 Task: Add an event with the title Team Building Event: Beach Olympics and Team Challenges, date ''2023/11/06'', time 7:50 AM to 9:50 AMand add a description: The Strategy Planning Session sets the foundation for informed decision-making, goal alignment, and coordinated efforts. It enables participants to collectively shape the organization''s or project''s direction, anticipate challenges, and create a roadmap for success._x000D_
_x000D_
_x000D_
_x000D_
_x000D_
Select event color  Grape . Add location for the event as: 123 Calle Serrano, Madrid, Spain, logged in from the account softage.5@softage.netand send the event invitation to softage.8@softage.net and softage.9@softage.net. Set a reminder for the event Weekly on Sunday
Action: Mouse pressed left at (44, 113)
Screenshot: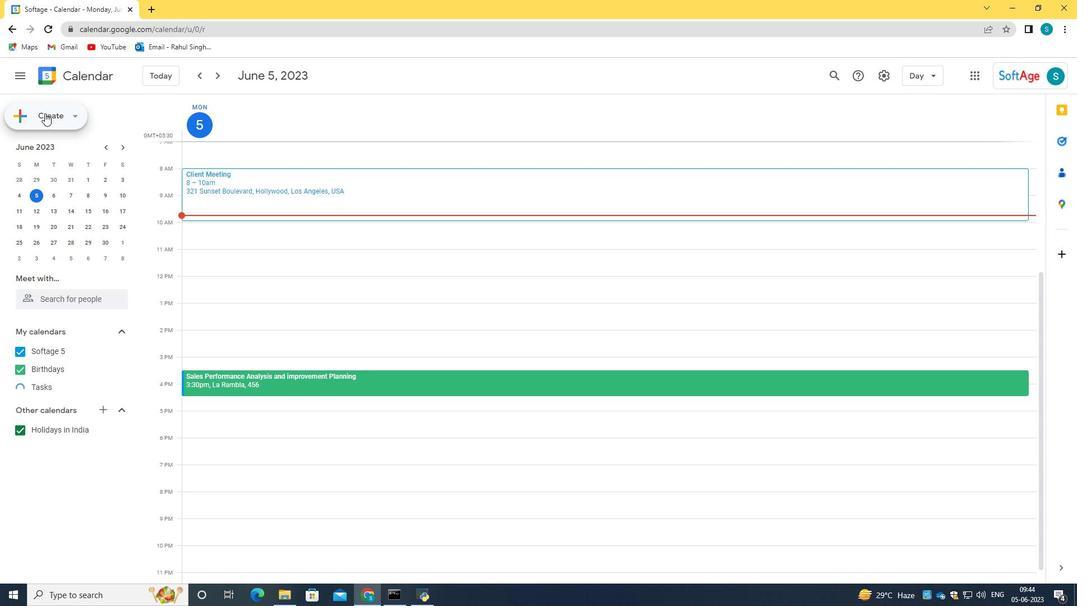 
Action: Mouse moved to (67, 151)
Screenshot: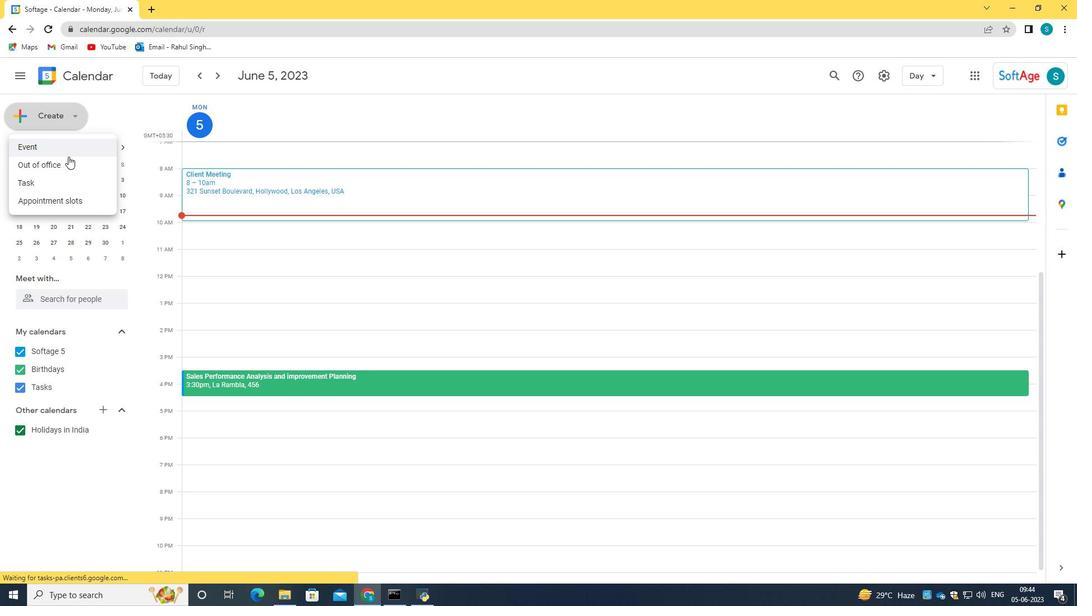 
Action: Mouse pressed left at (67, 151)
Screenshot: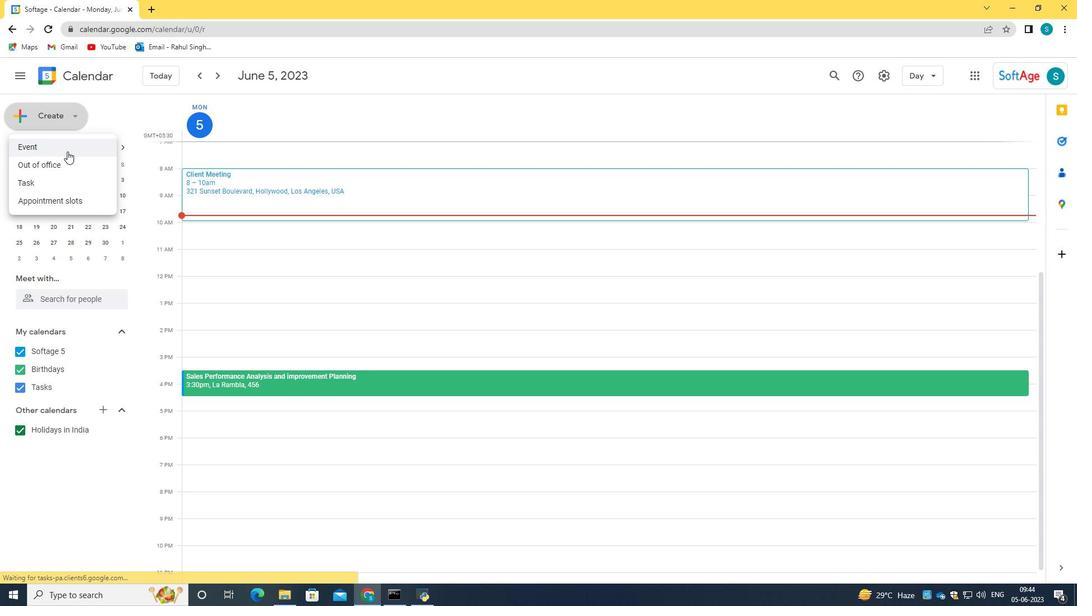 
Action: Mouse moved to (641, 452)
Screenshot: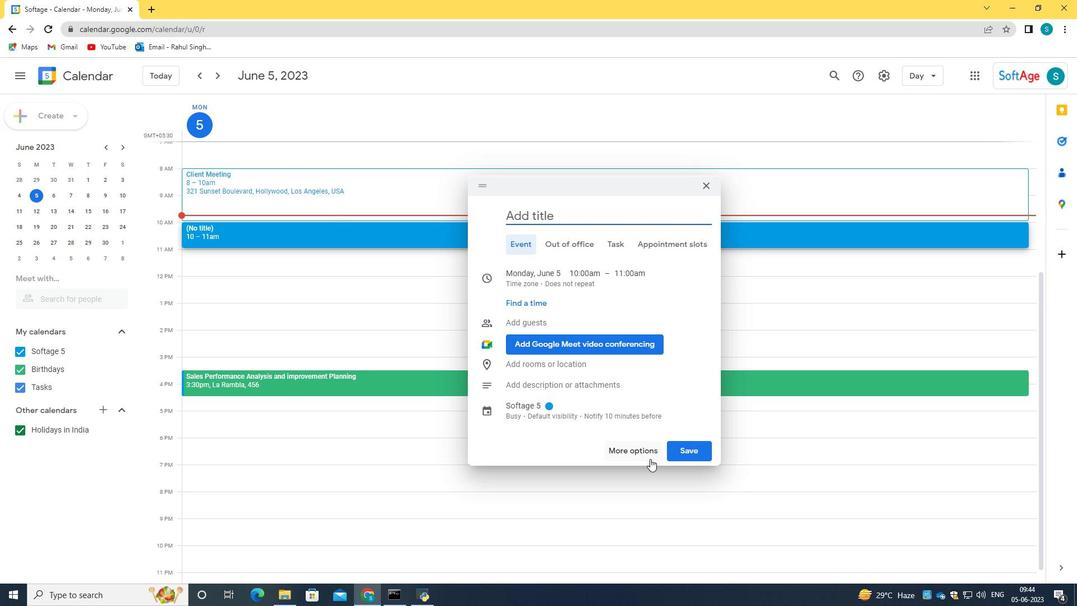 
Action: Mouse pressed left at (641, 452)
Screenshot: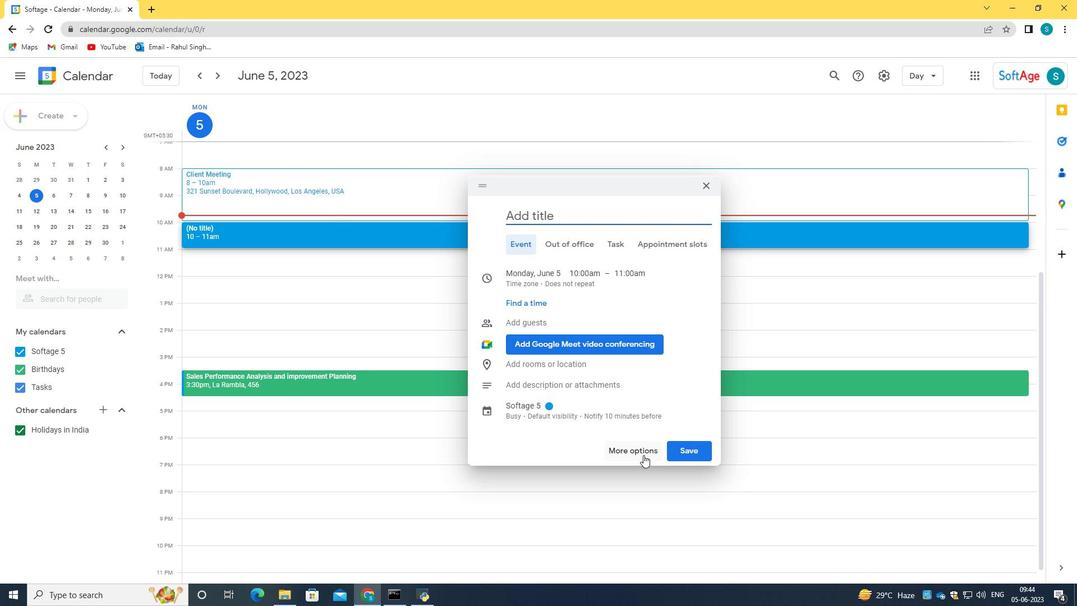 
Action: Mouse moved to (170, 82)
Screenshot: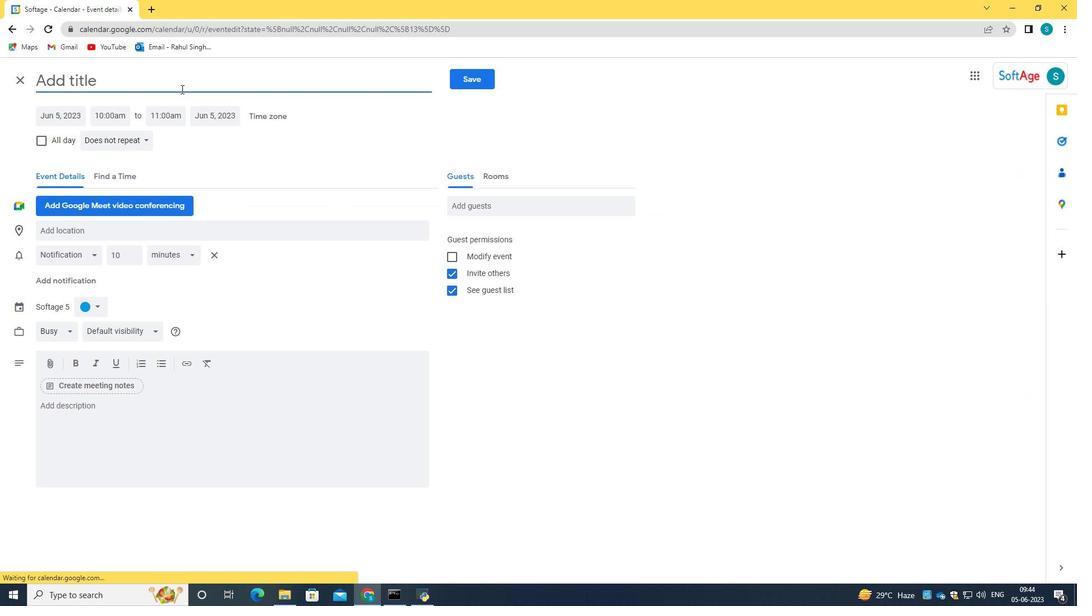 
Action: Mouse pressed left at (170, 82)
Screenshot: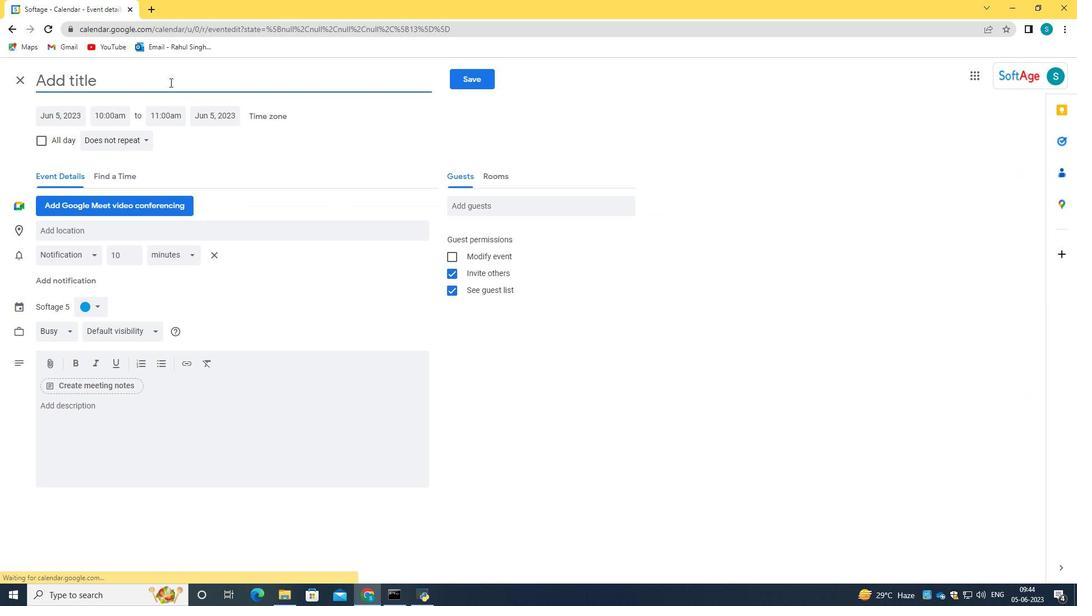 
Action: Key pressed <Key.caps_lock>T<Key.caps_lock>eam<Key.space><Key.caps_lock>B<Key.caps_lock>uilding<Key.space><Key.caps_lock>E<Key.caps_lock>vent<Key.shift_r>:<Key.space><Key.caps_lock>B<Key.caps_lock>each<Key.space><Key.caps_lock>O<Key.caps_lock>lympics<Key.space>and<Key.space><Key.caps_lock>T<Key.caps_lock>eam<Key.space><Key.caps_lock>C<Key.caps_lock>hallenges<Key.space>
Screenshot: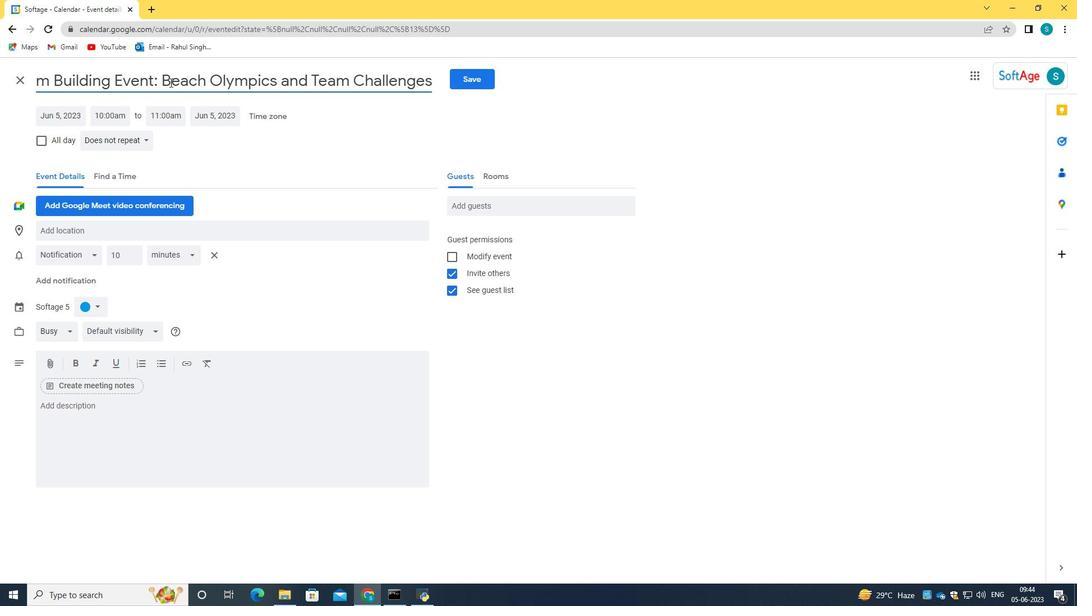 
Action: Mouse moved to (71, 119)
Screenshot: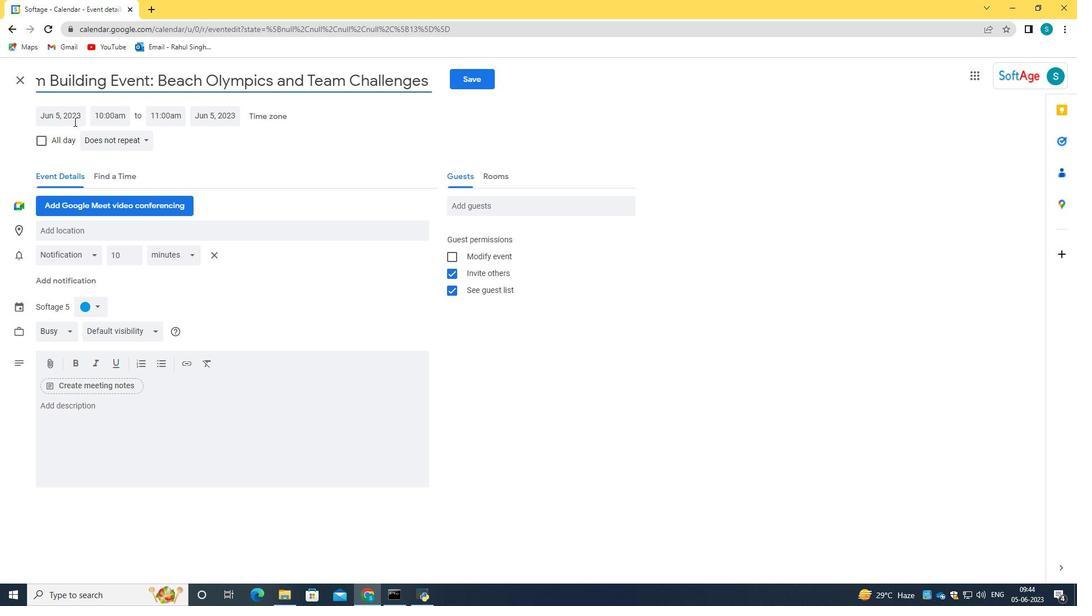 
Action: Mouse pressed left at (71, 119)
Screenshot: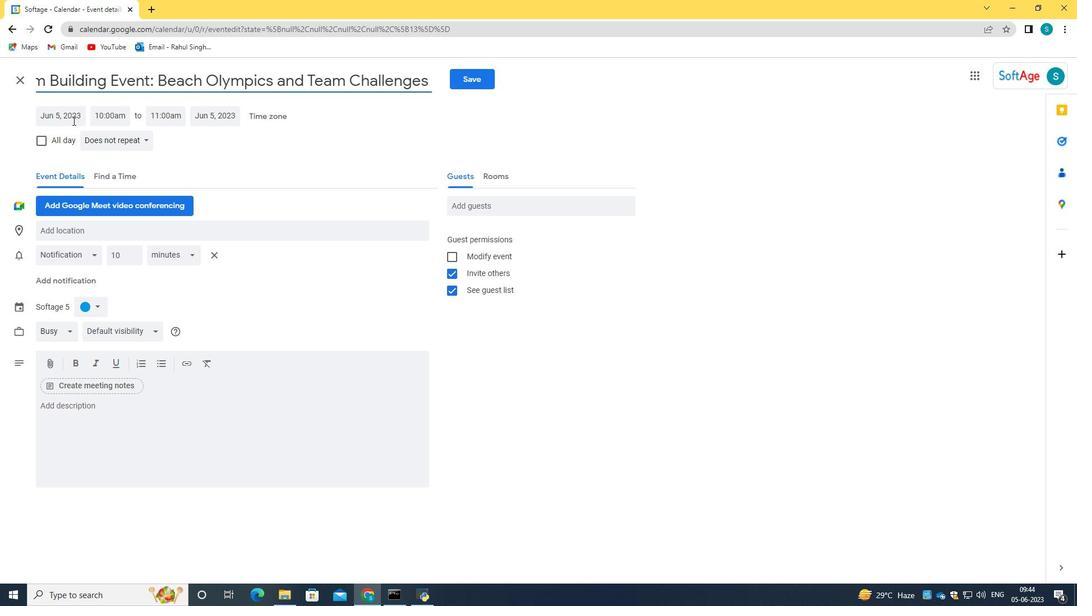 
Action: Key pressed 2023/11/06<Key.tab>07<Key.shift_r>:50am<Key.tab>9<Key.shift_r>:50am<Key.tab>
Screenshot: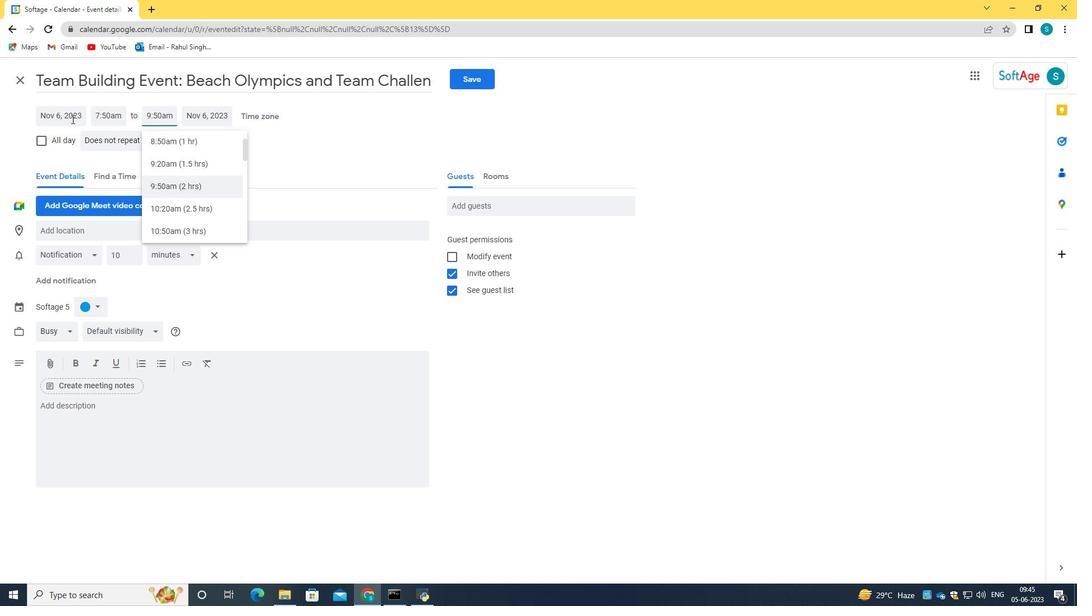 
Action: Mouse moved to (129, 416)
Screenshot: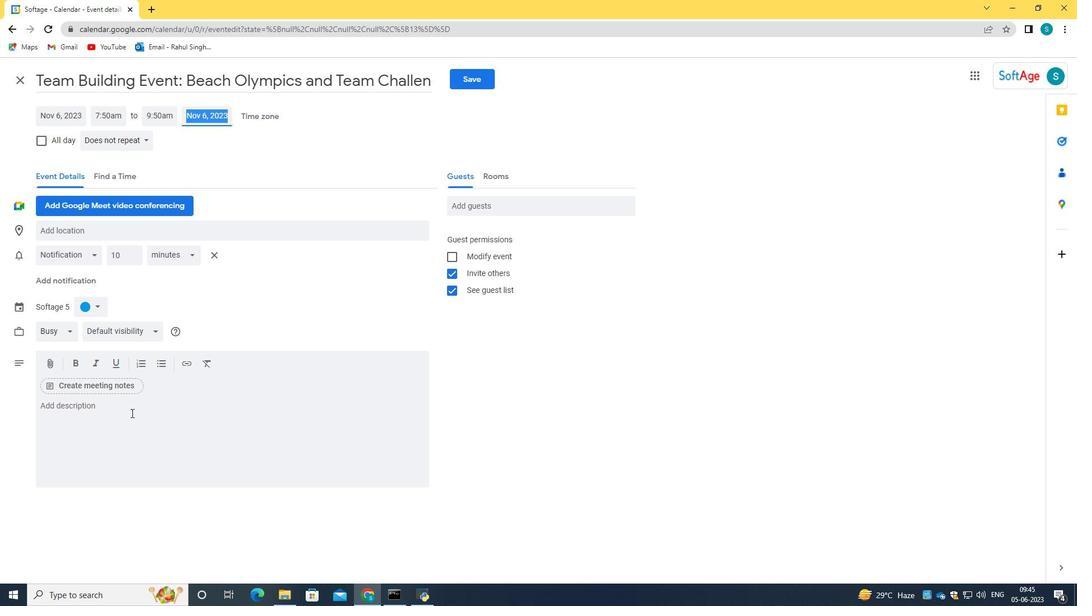 
Action: Mouse pressed left at (129, 416)
Screenshot: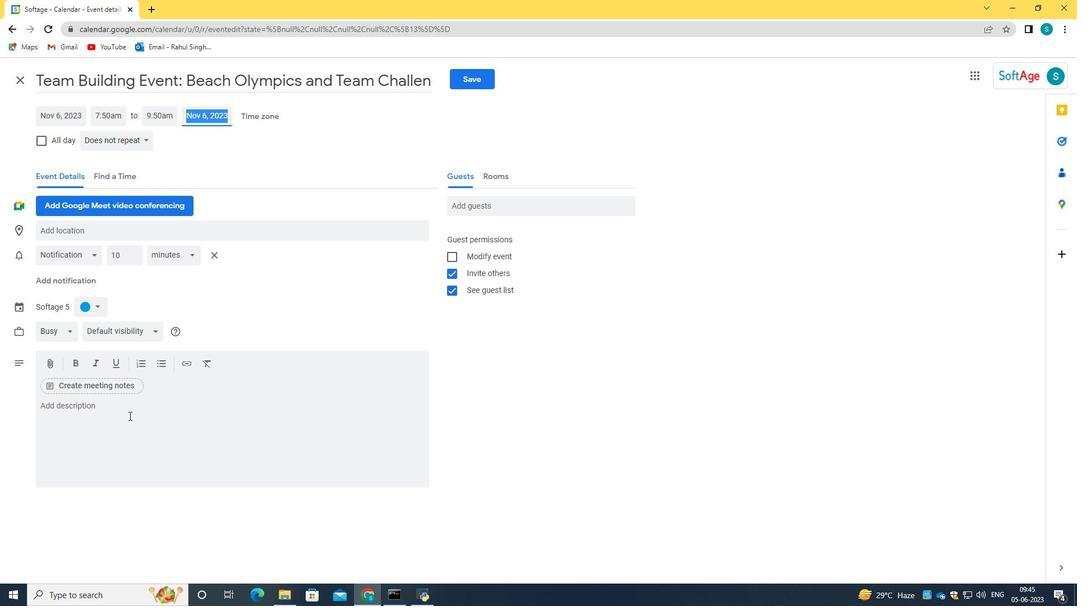 
Action: Key pressed <Key.caps_lock>T<Key.caps_lock>he<Key.space><Key.caps_lock>S<Key.caps_lock>trategy<Key.space><Key.caps_lock>P<Key.caps_lock>lanning<Key.space><Key.caps_lock>S<Key.caps_lock>ession<Key.space>sets<Key.space>the<Key.space>foundation<Key.space>for<Key.space>informed<Key.space>decision-making,<Key.space>goal<Key.space>alignment<Key.space>and<Key.space>coordinated<Key.space><Key.space><Key.backspace><Key.space>efforts.<Key.space><Key.caps_lock>I<Key.caps_lock>t<Key.space>enables<Key.space>participants<Key.space>to<Key.space>collectively<Key.space>shape<Key.space>the<Key.space>organizato<Key.backspace>ions<Key.space>or<Key.space>project<Key.enter>s<Key.backspace>'<Key.insert><Key.insert><Key.backspace><Key.backspace>'s<Key.space>direction,<Key.space>anticipate<Key.space>challenges,<Key.space>and<Key.space>create<Key.space>a<Key.space>roadmap<Key.space>for<Key.space>succes.
Screenshot: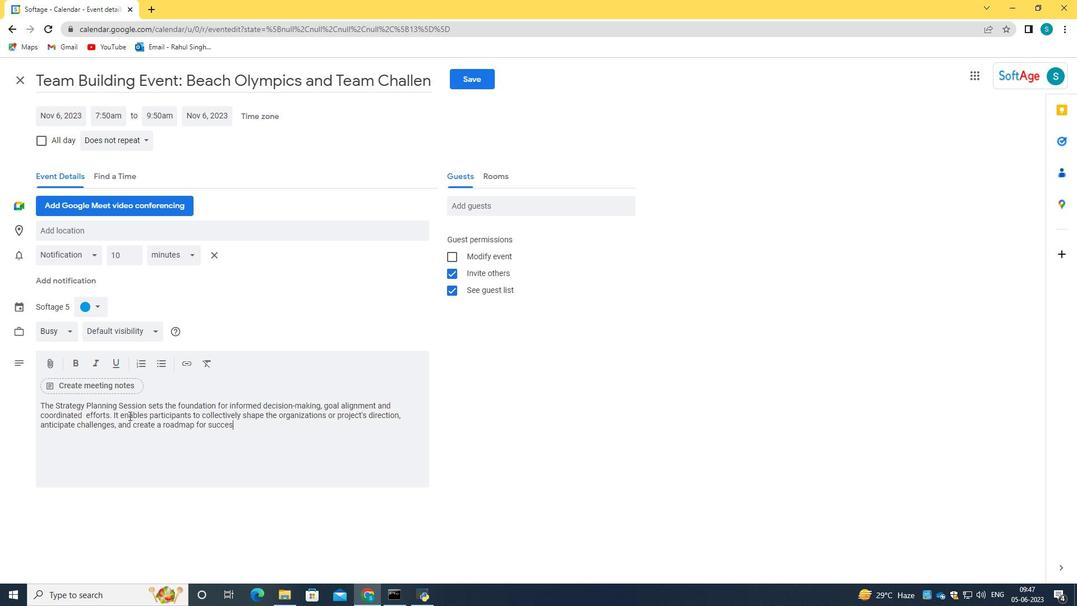 
Action: Mouse moved to (87, 307)
Screenshot: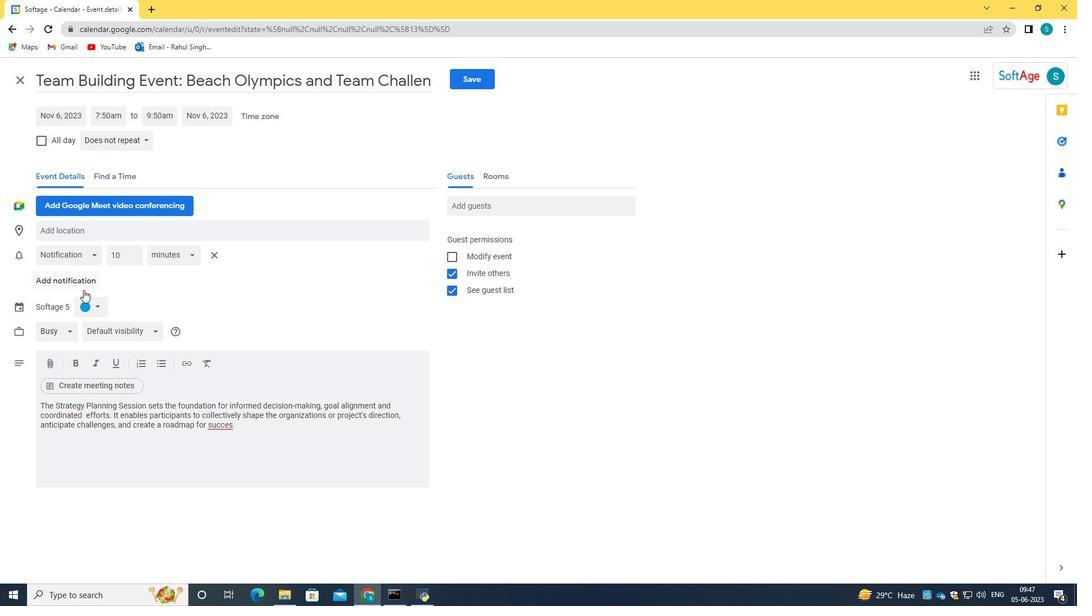 
Action: Mouse pressed left at (87, 307)
Screenshot: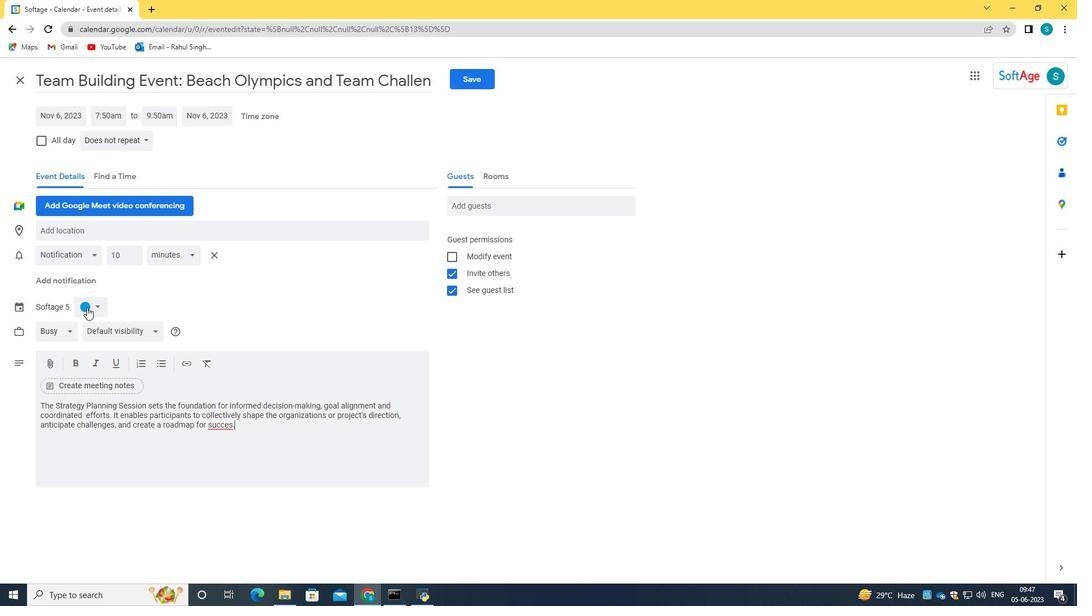 
Action: Mouse moved to (93, 360)
Screenshot: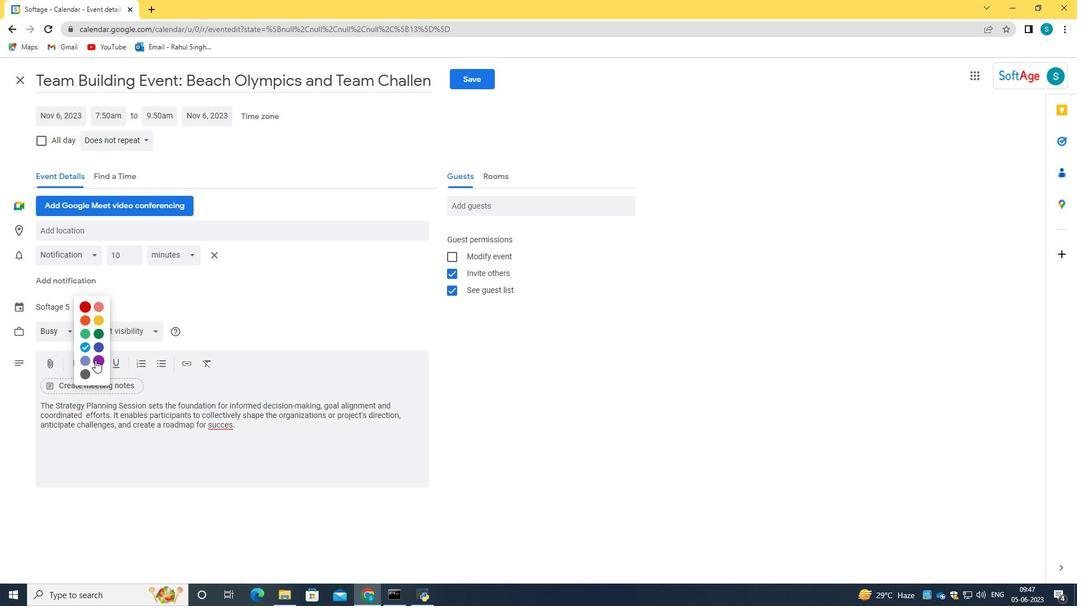 
Action: Mouse pressed left at (93, 360)
Screenshot: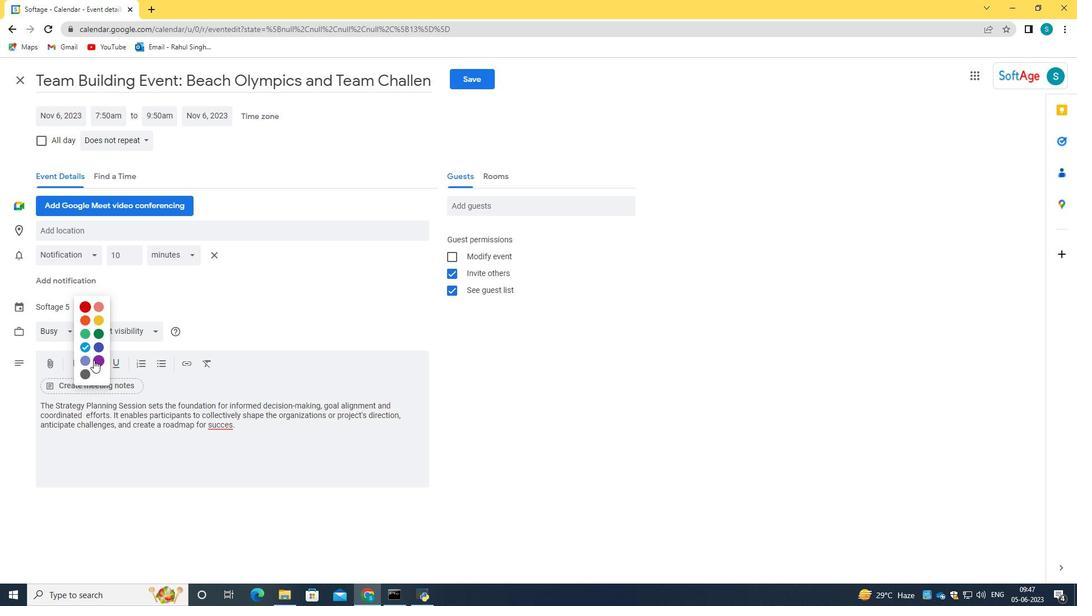 
Action: Mouse moved to (229, 425)
Screenshot: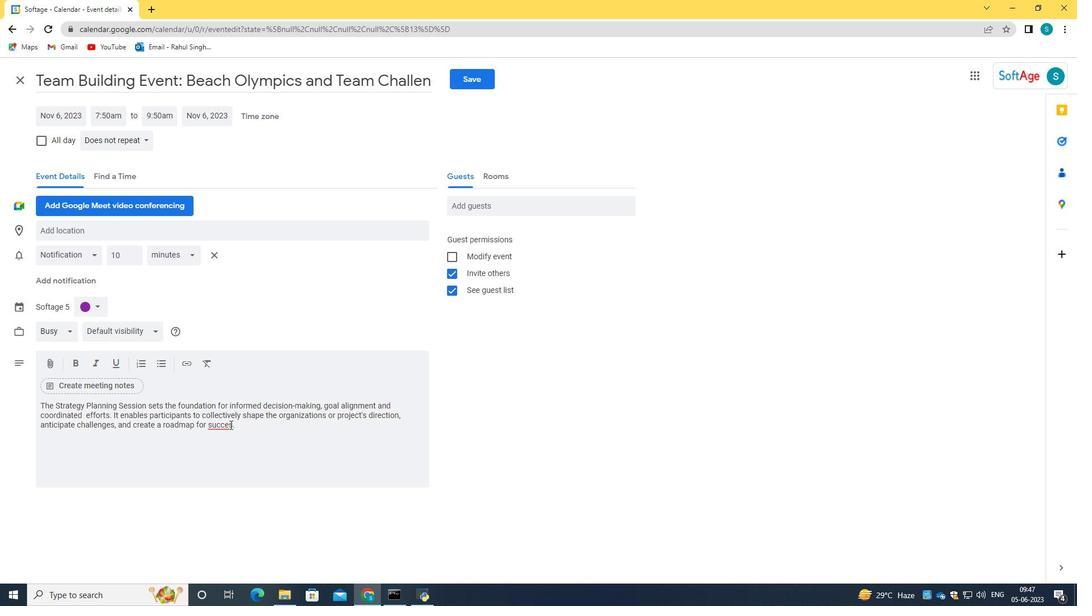 
Action: Mouse pressed left at (229, 425)
Screenshot: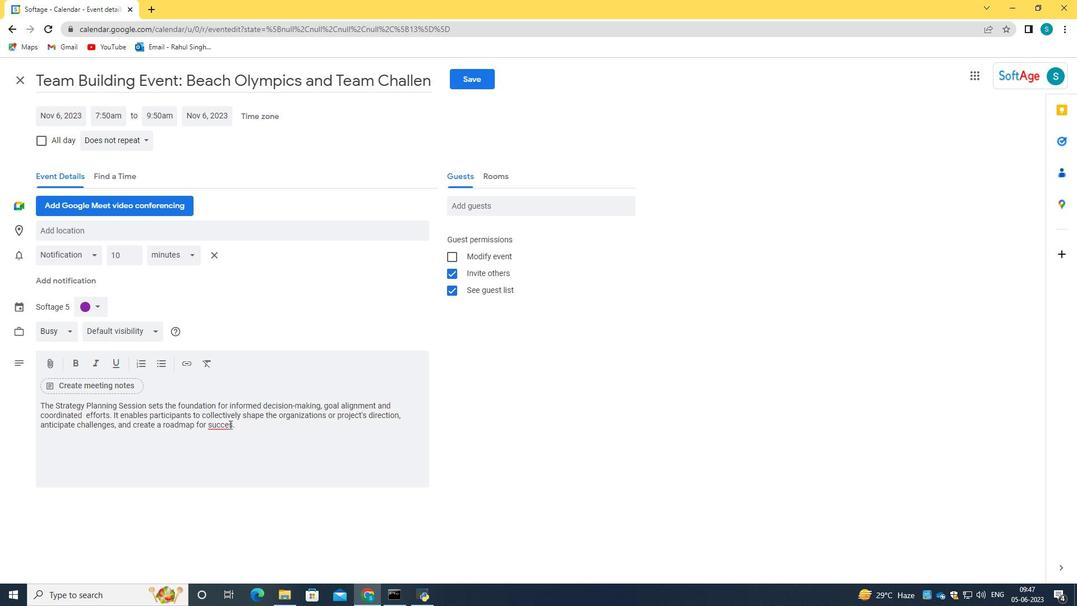
Action: Mouse pressed right at (229, 425)
Screenshot: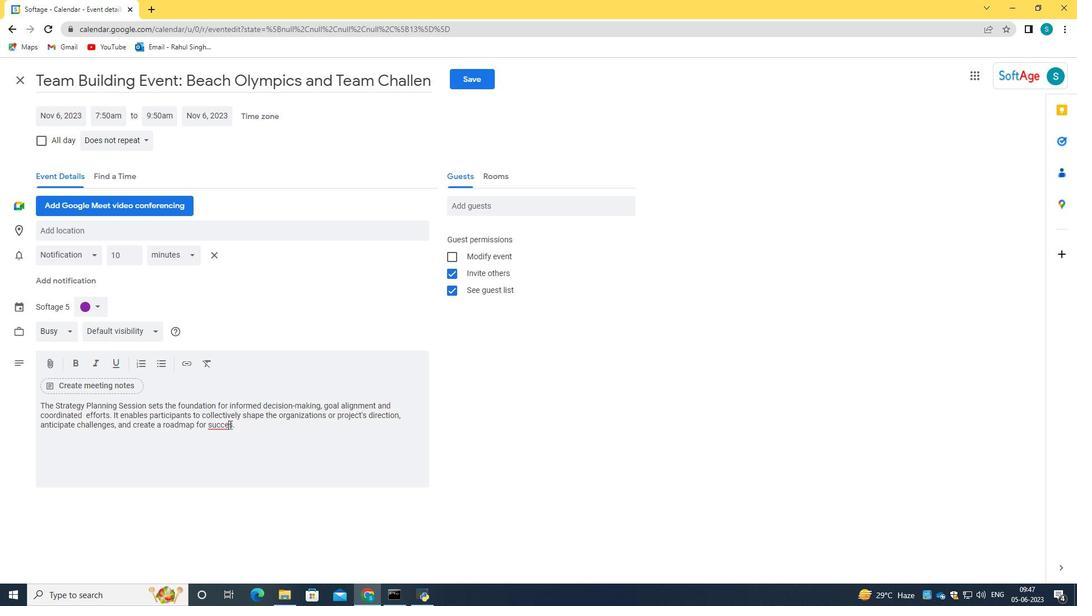 
Action: Mouse moved to (258, 281)
Screenshot: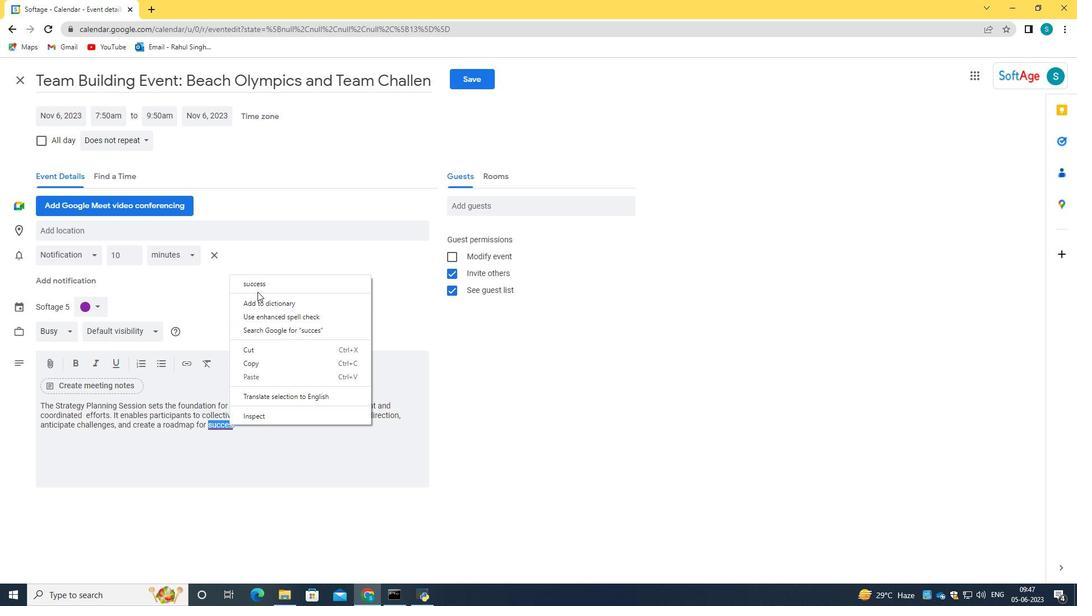 
Action: Mouse pressed left at (258, 281)
Screenshot: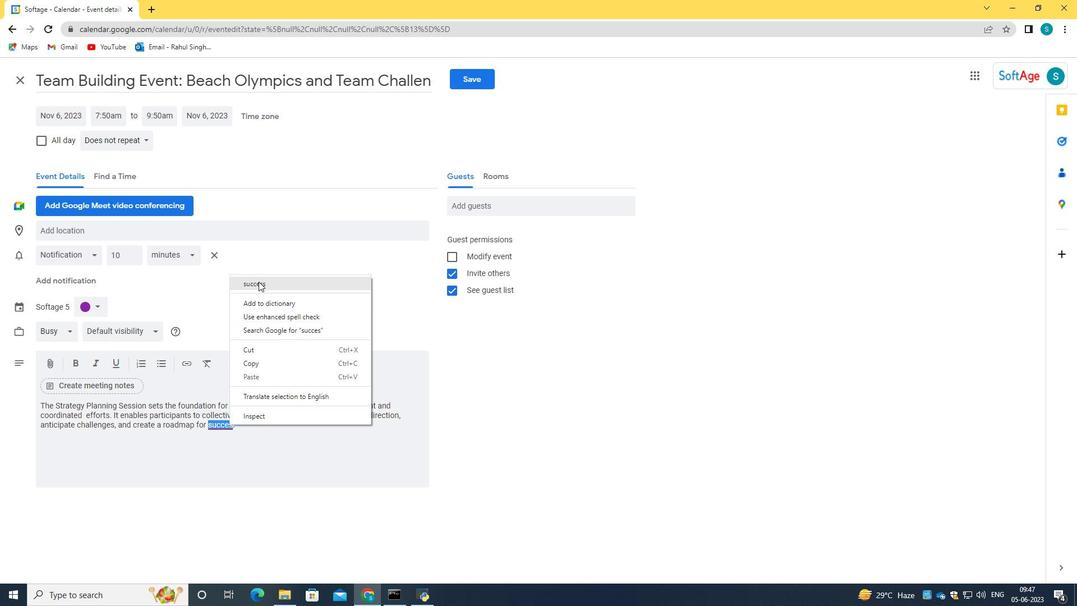 
Action: Mouse moved to (178, 230)
Screenshot: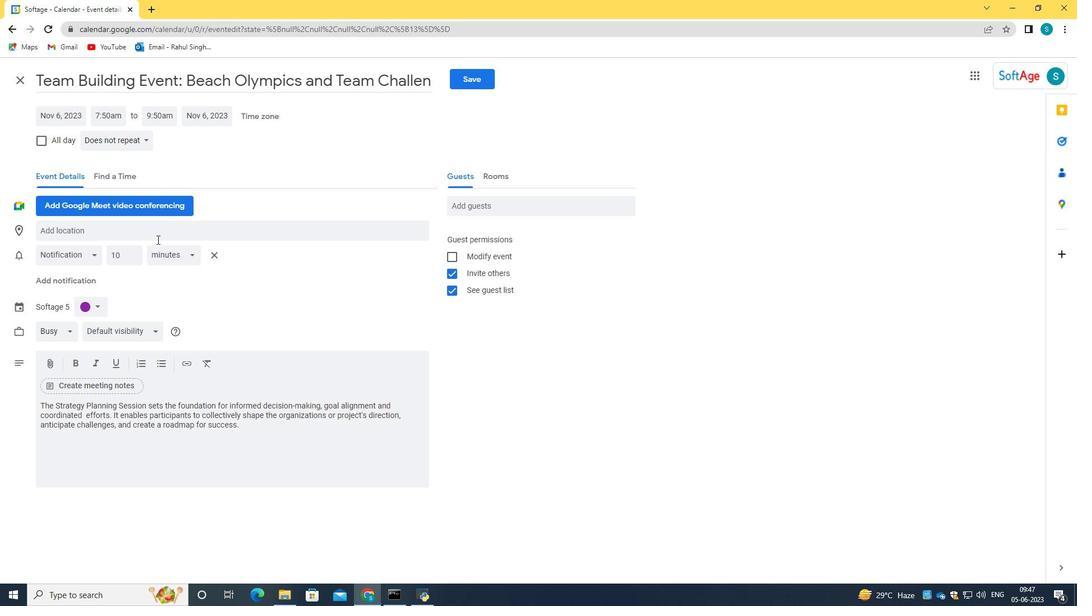 
Action: Mouse pressed left at (178, 230)
Screenshot: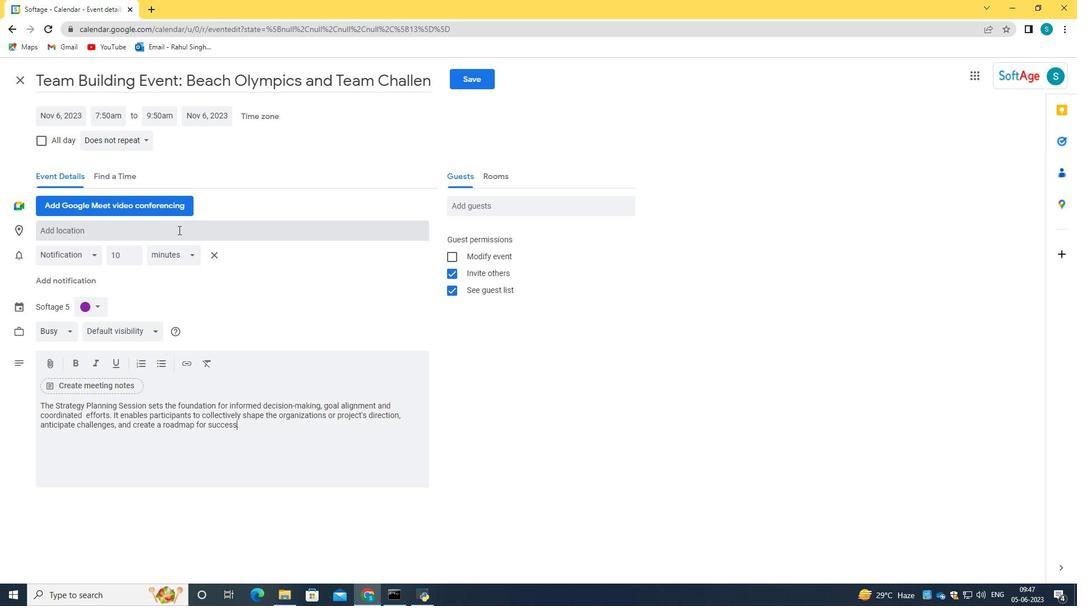 
Action: Key pressed 123<Key.space><Key.caps_lock>C<Key.caps_lock>alle<Key.space><Key.caps_lock>S<Key.caps_lock>errano,<Key.space><Key.caps_lock>M<Key.caps_lock>adrid<Key.space><Key.backspace>,<Key.space><Key.caps_lock>S<Key.caps_lock>pain
Screenshot: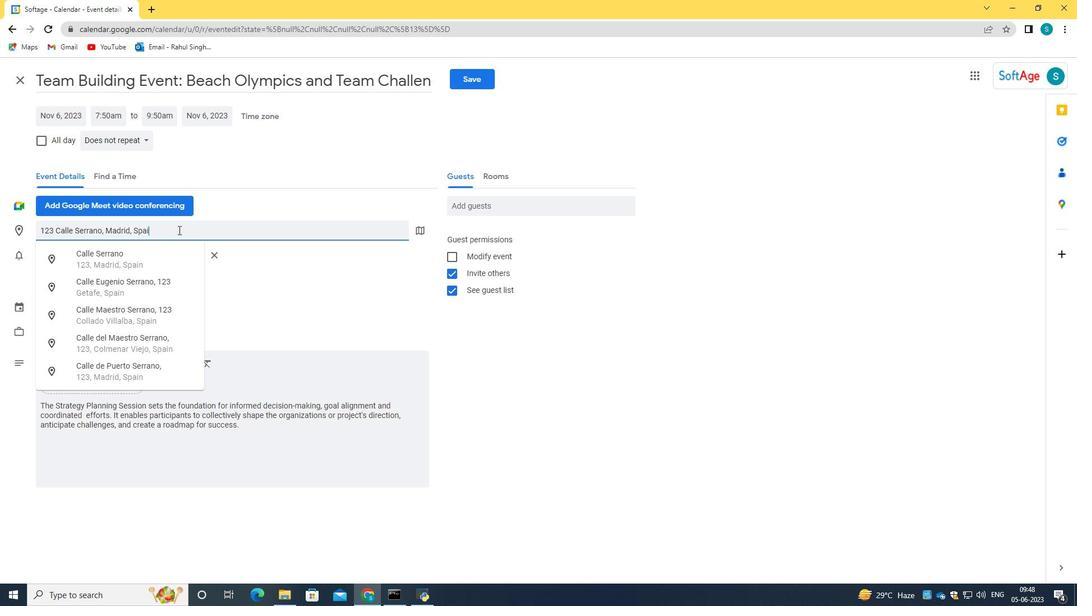 
Action: Mouse moved to (138, 263)
Screenshot: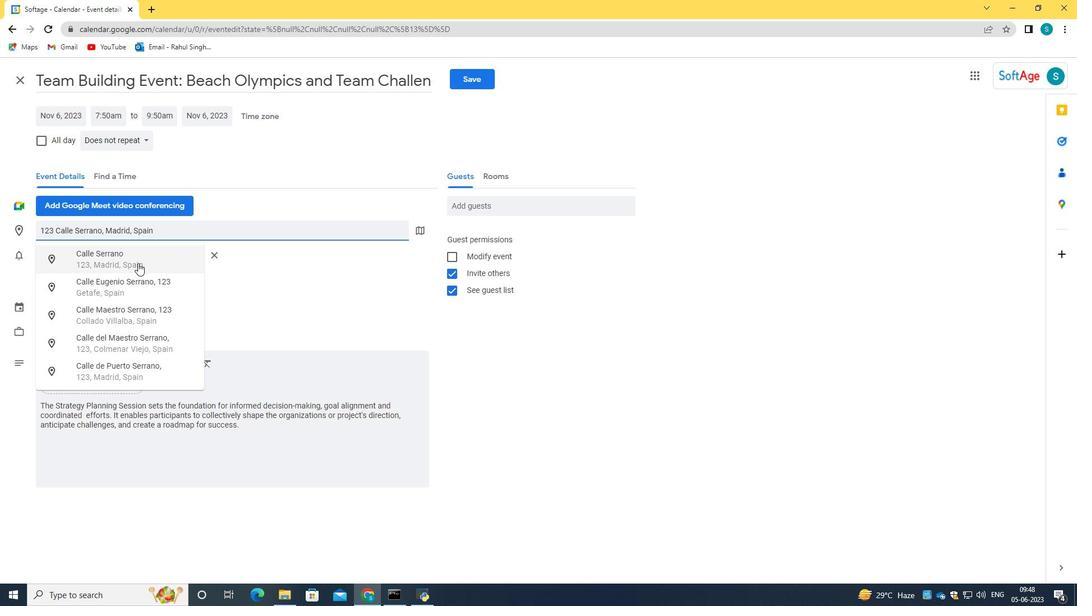 
Action: Mouse pressed left at (138, 263)
Screenshot: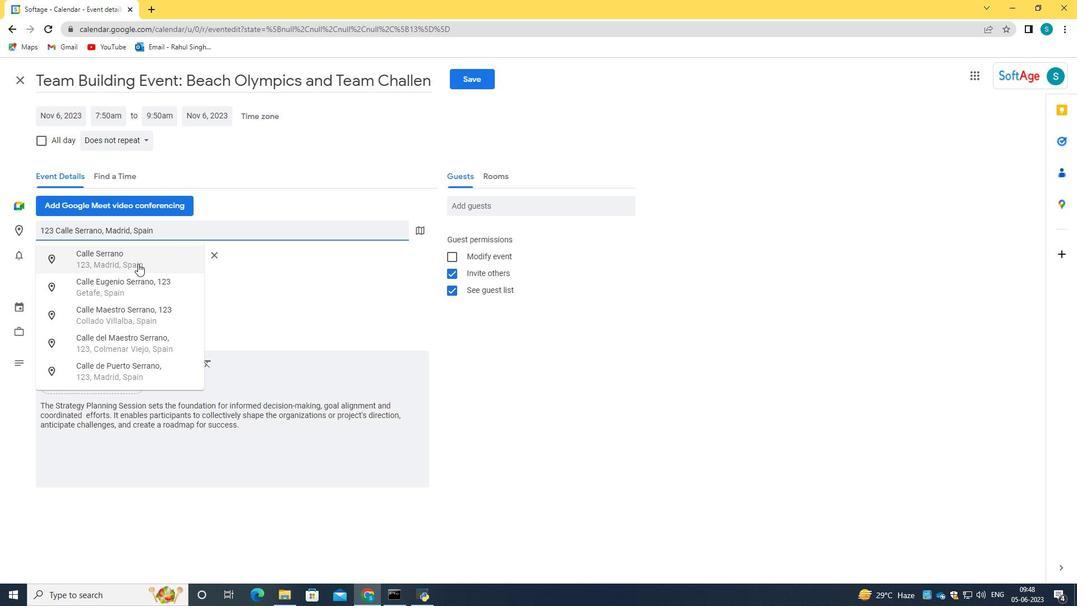 
Action: Mouse moved to (501, 205)
Screenshot: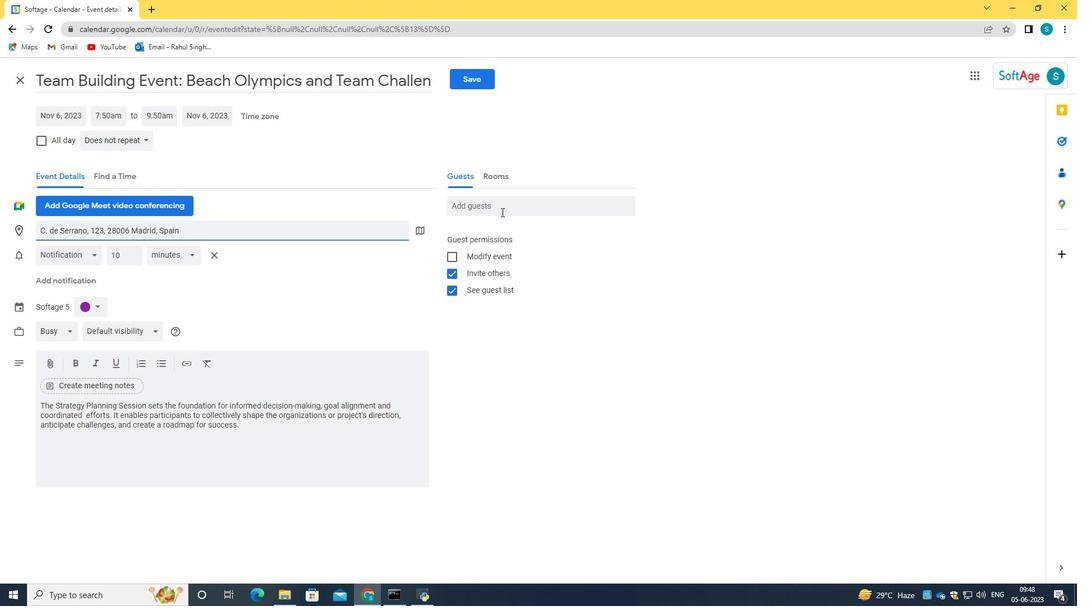 
Action: Mouse pressed left at (501, 205)
Screenshot: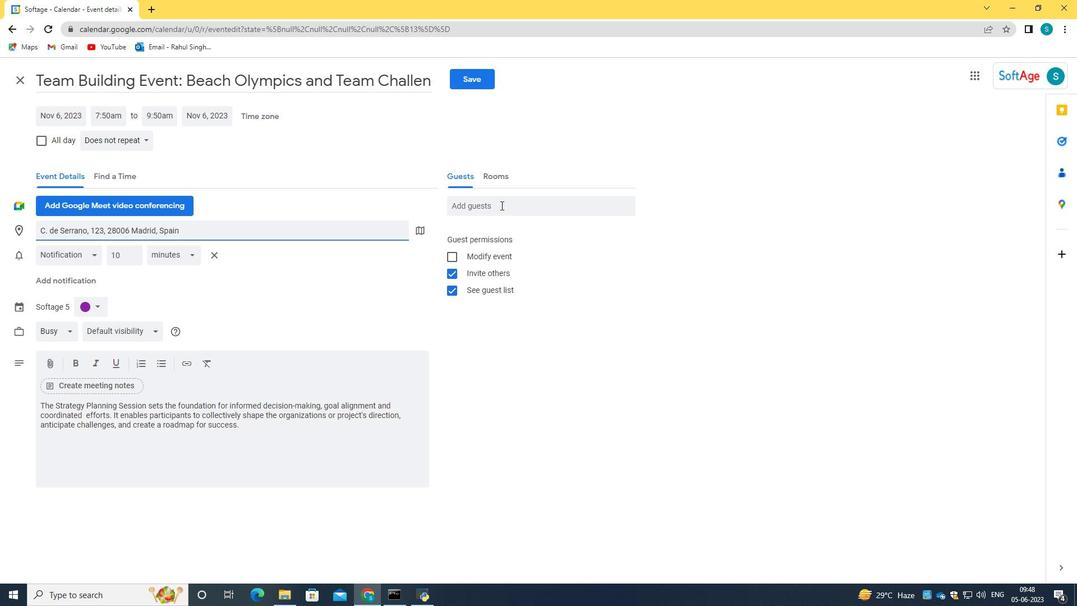 
Action: Key pressed softage.8<Key.shift>@softage.net<Key.tab>softage.9<Key.shift>@softage.net
Screenshot: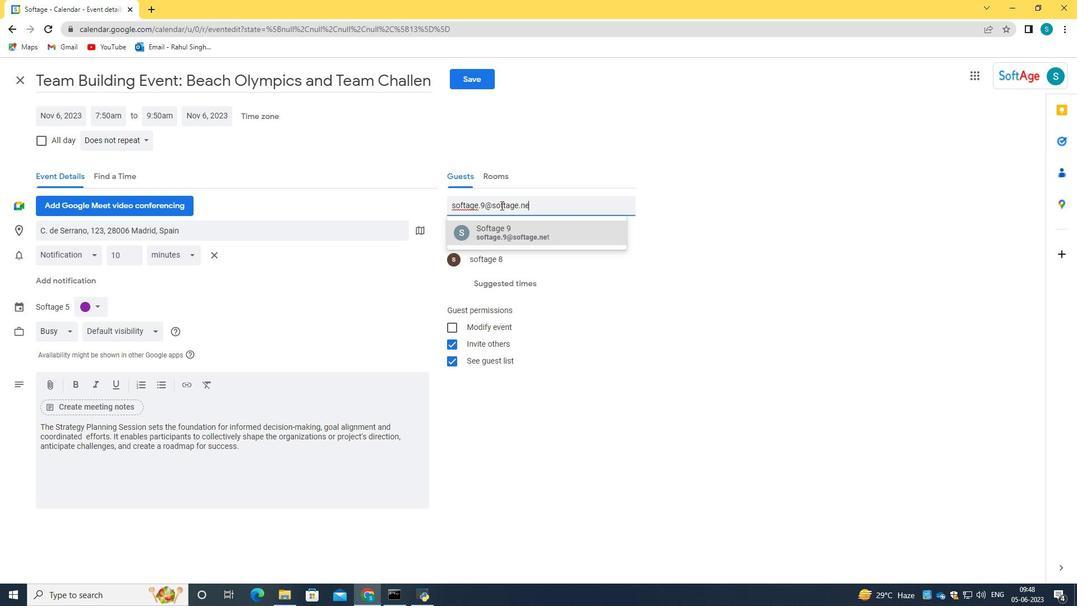
Action: Mouse moved to (518, 234)
Screenshot: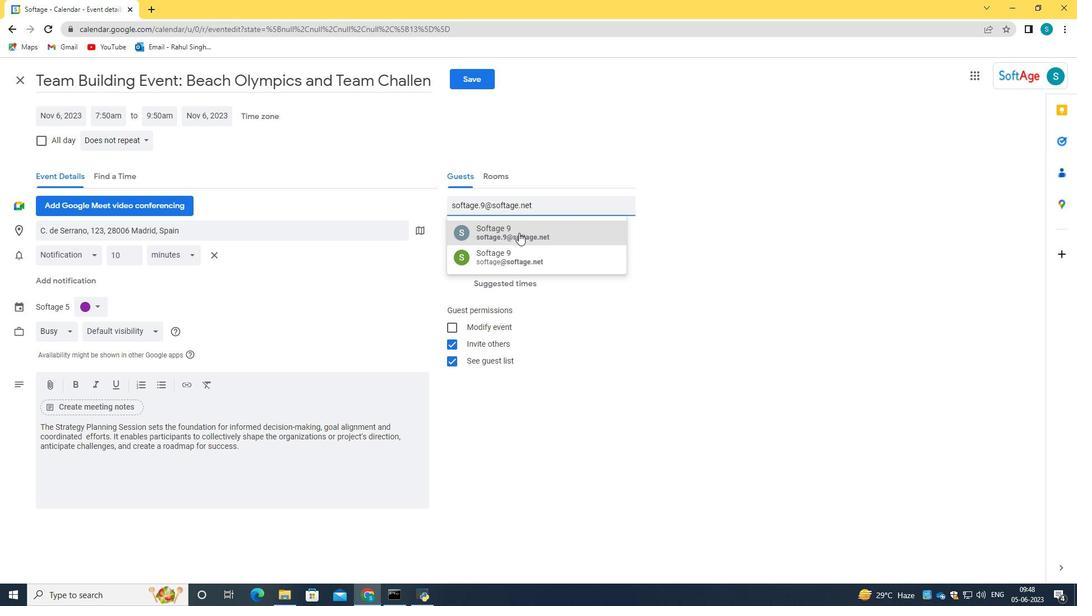 
Action: Mouse pressed left at (518, 234)
Screenshot: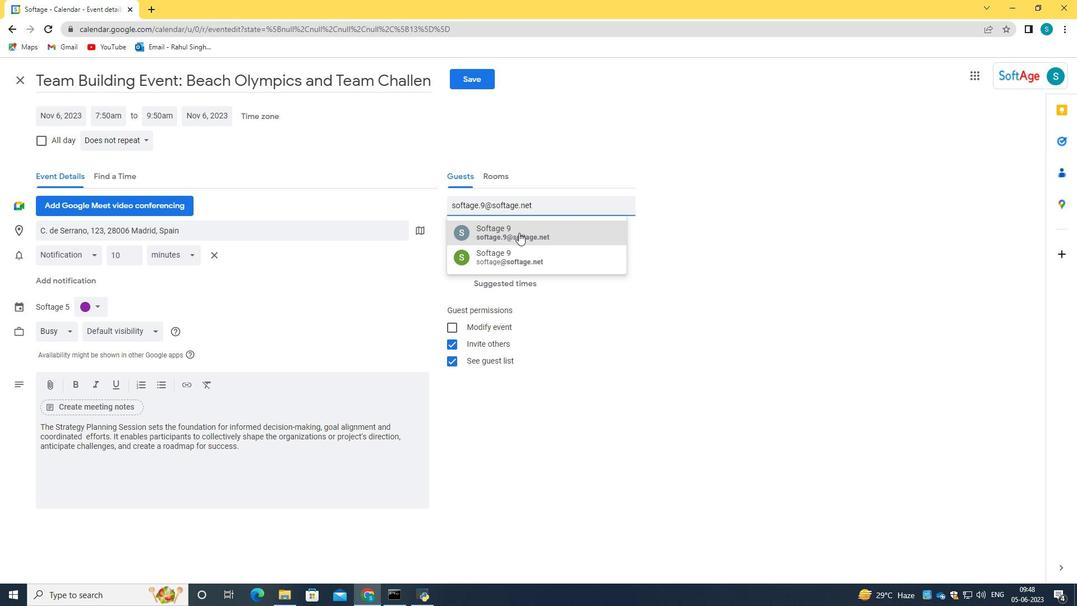 
Action: Mouse moved to (120, 142)
Screenshot: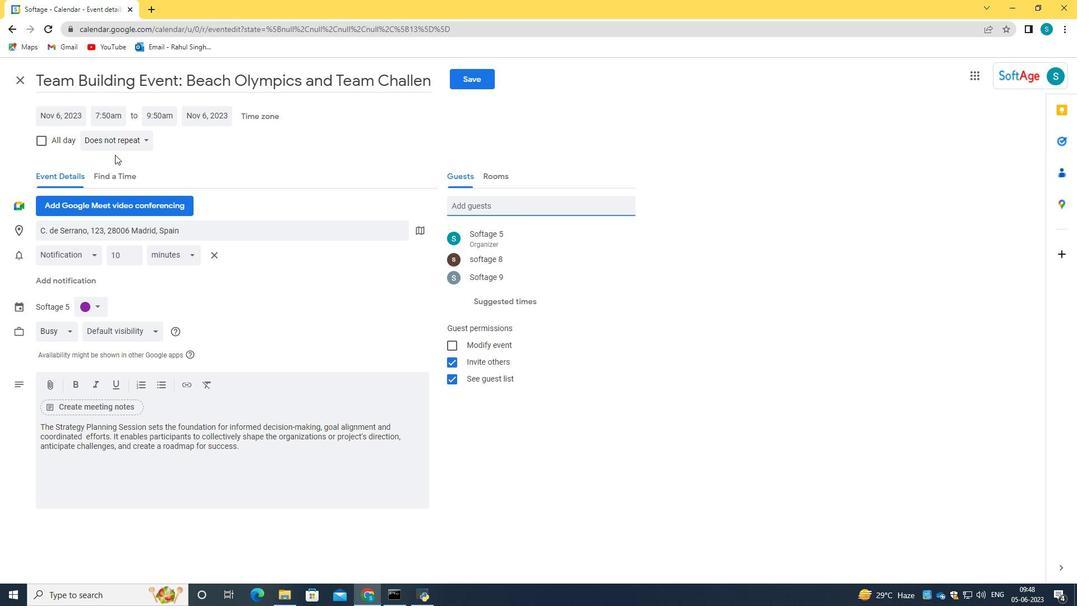
Action: Mouse pressed left at (120, 142)
Screenshot: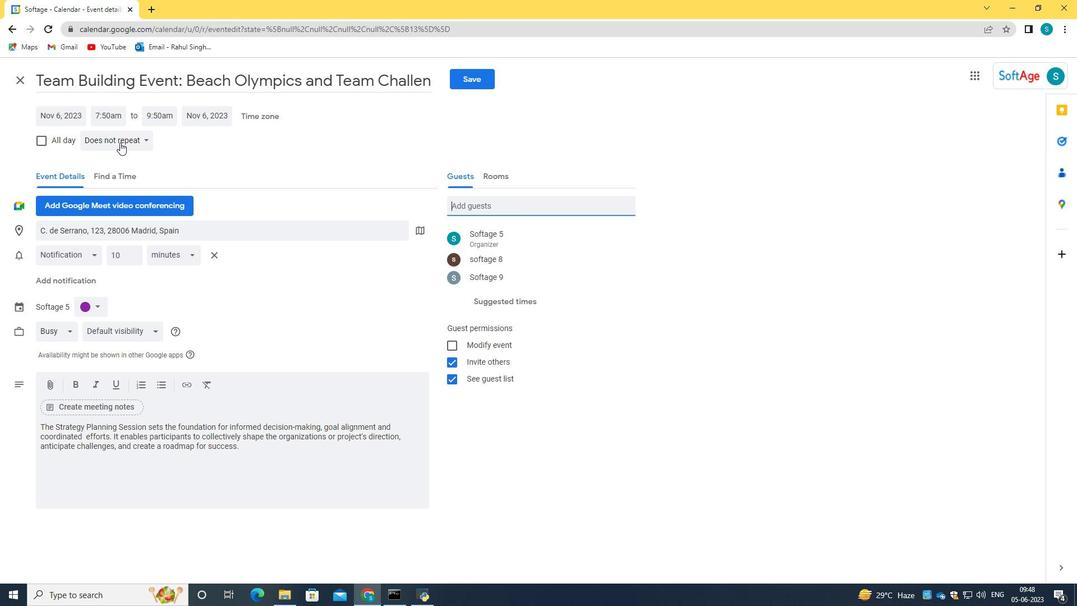 
Action: Mouse moved to (133, 254)
Screenshot: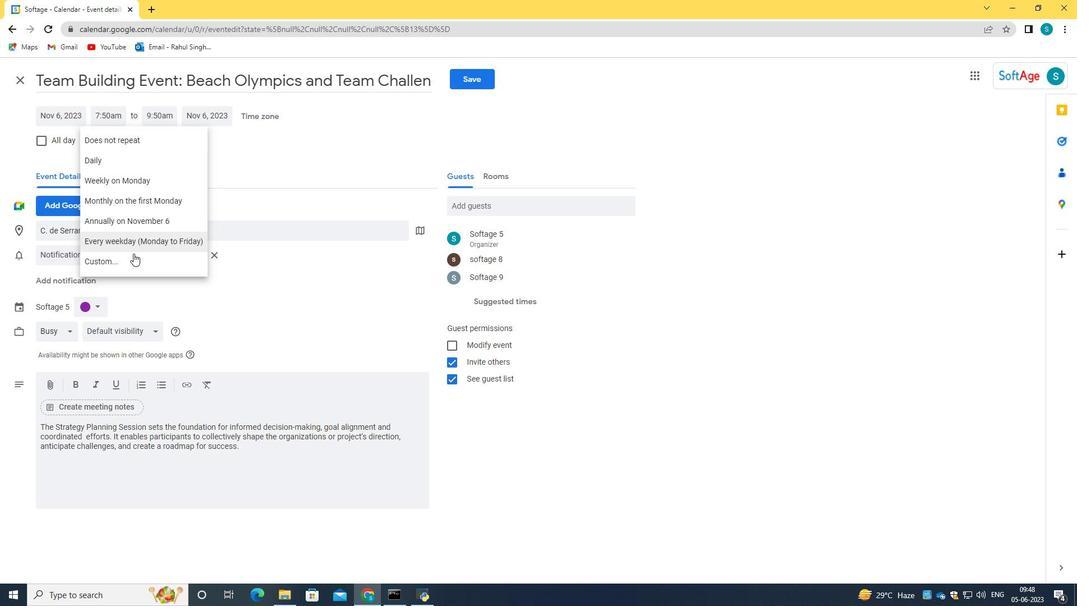
Action: Mouse pressed left at (133, 254)
Screenshot: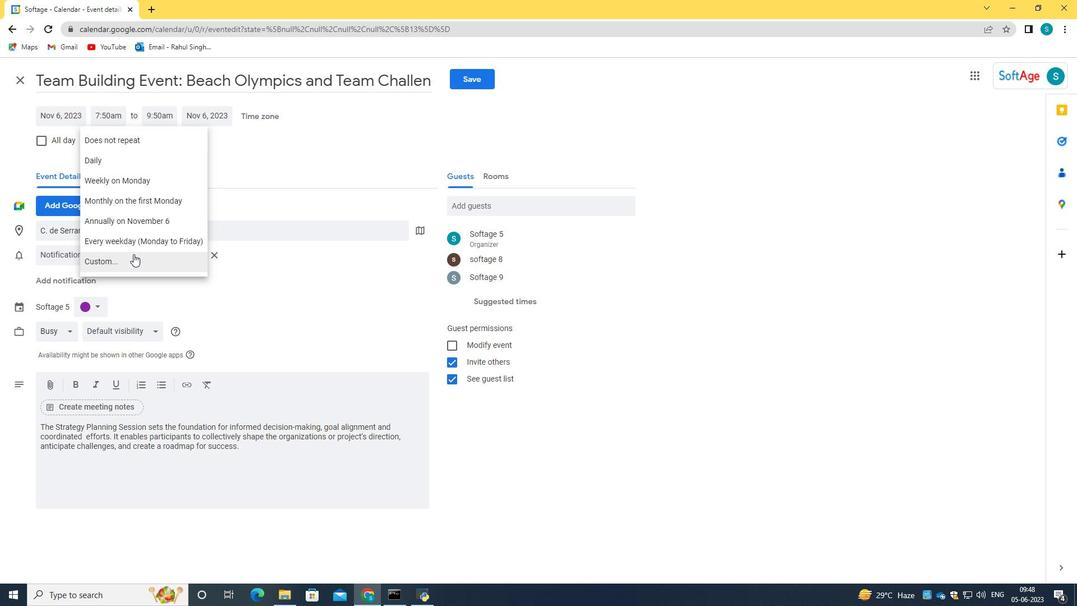 
Action: Mouse moved to (451, 299)
Screenshot: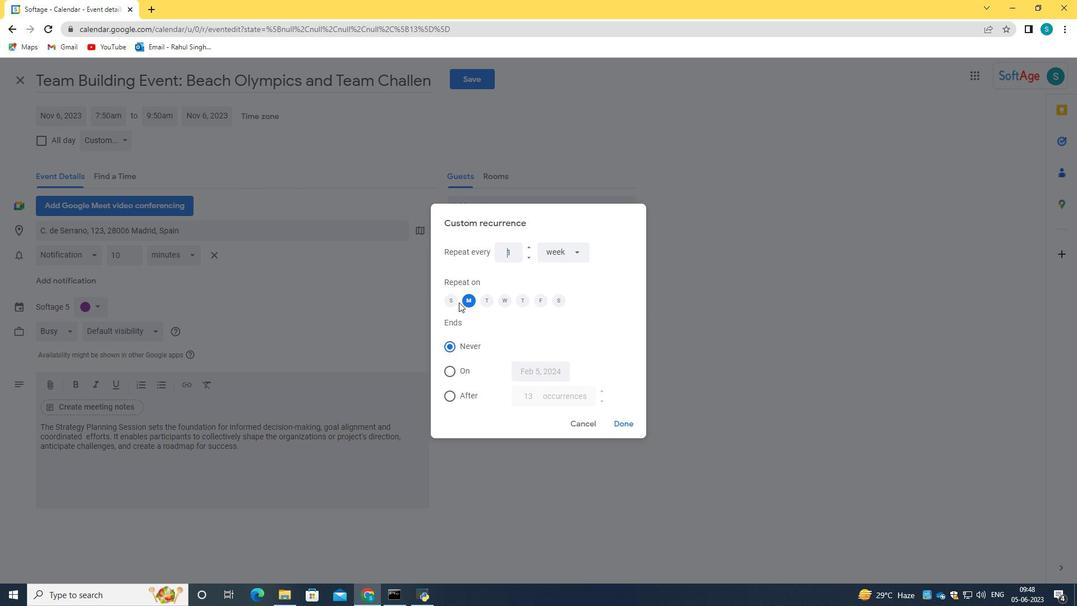 
Action: Mouse pressed left at (451, 299)
Screenshot: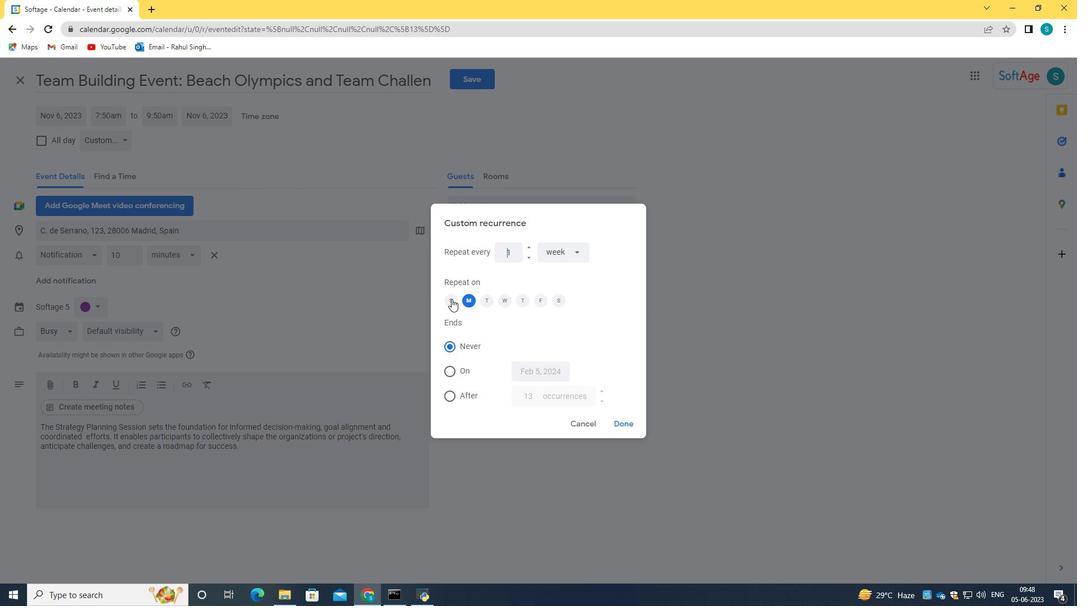 
Action: Mouse moved to (469, 299)
Screenshot: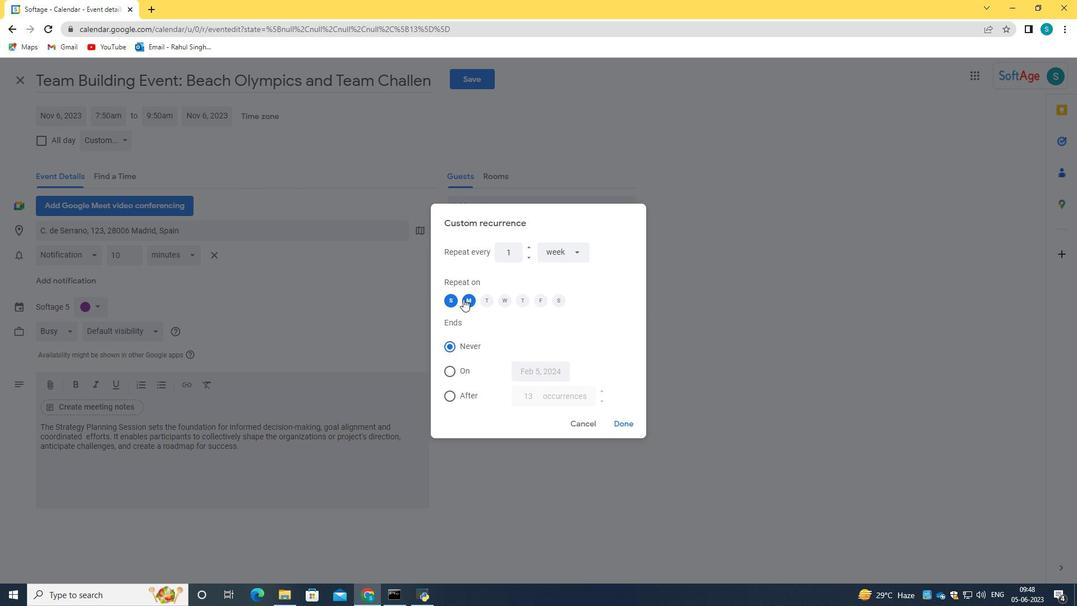 
Action: Mouse pressed left at (469, 299)
Screenshot: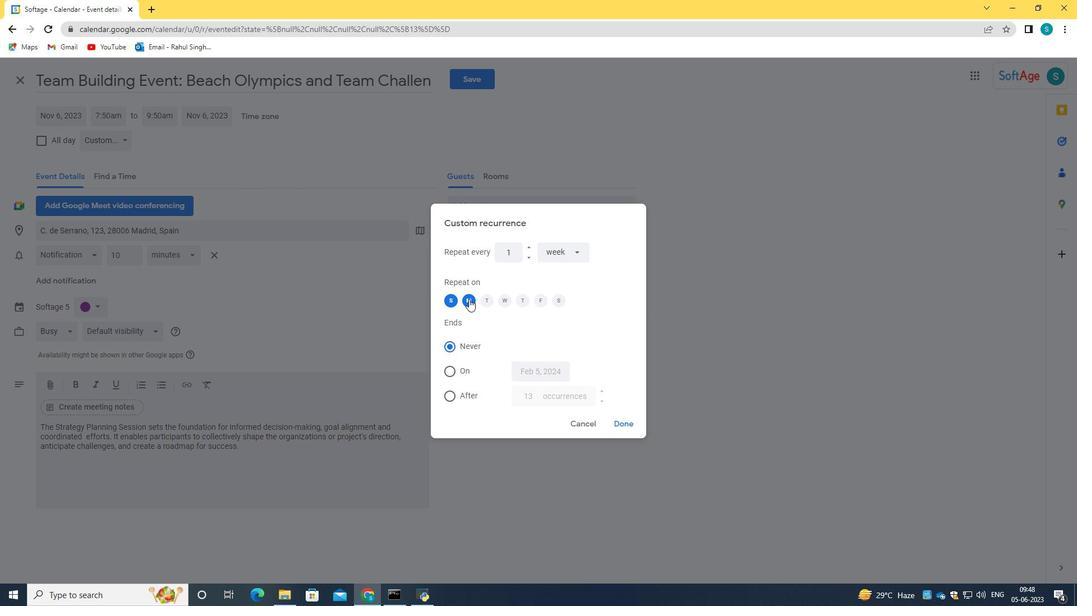 
Action: Mouse moved to (624, 423)
Screenshot: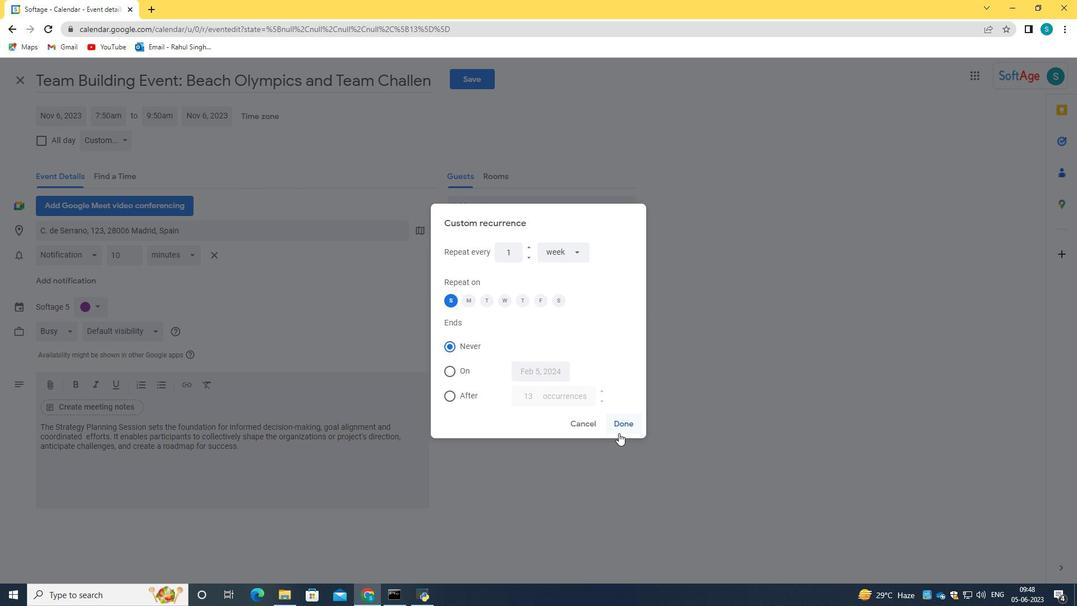 
Action: Mouse pressed left at (624, 423)
Screenshot: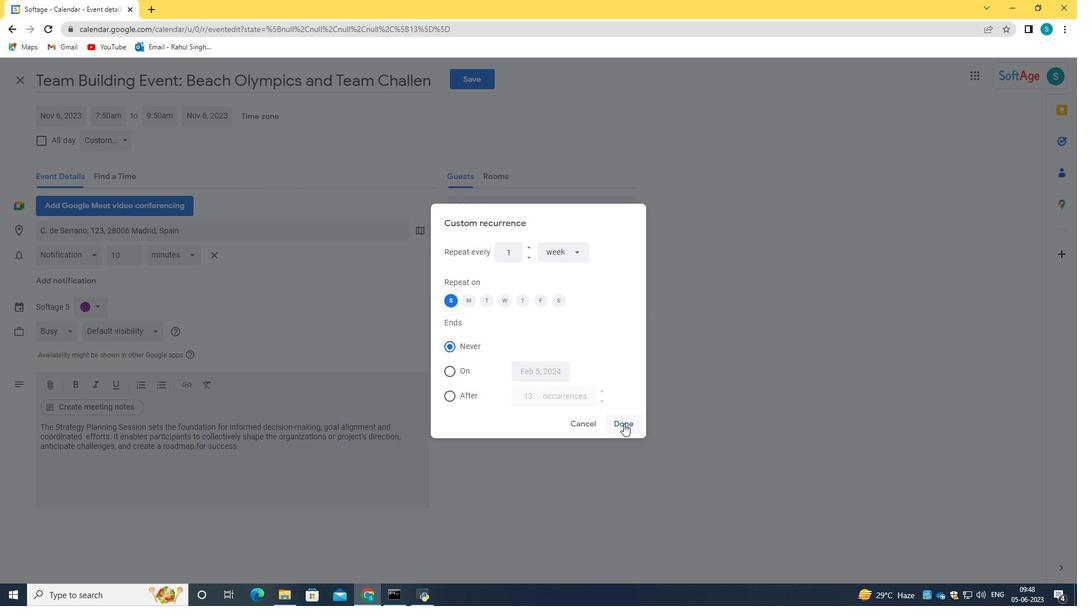 
Action: Mouse moved to (468, 79)
Screenshot: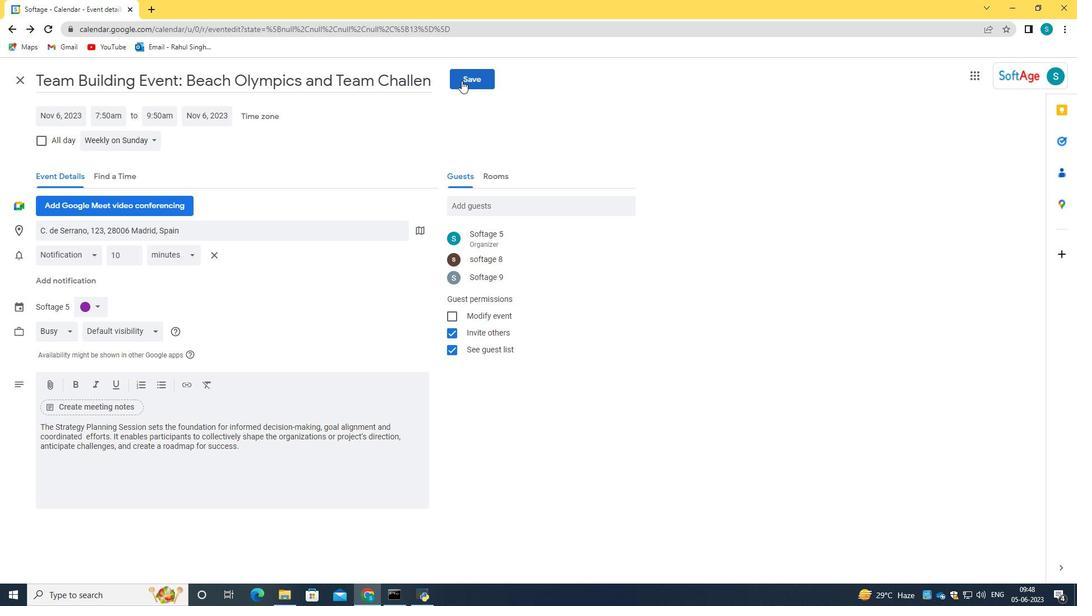 
Action: Mouse pressed left at (468, 79)
Screenshot: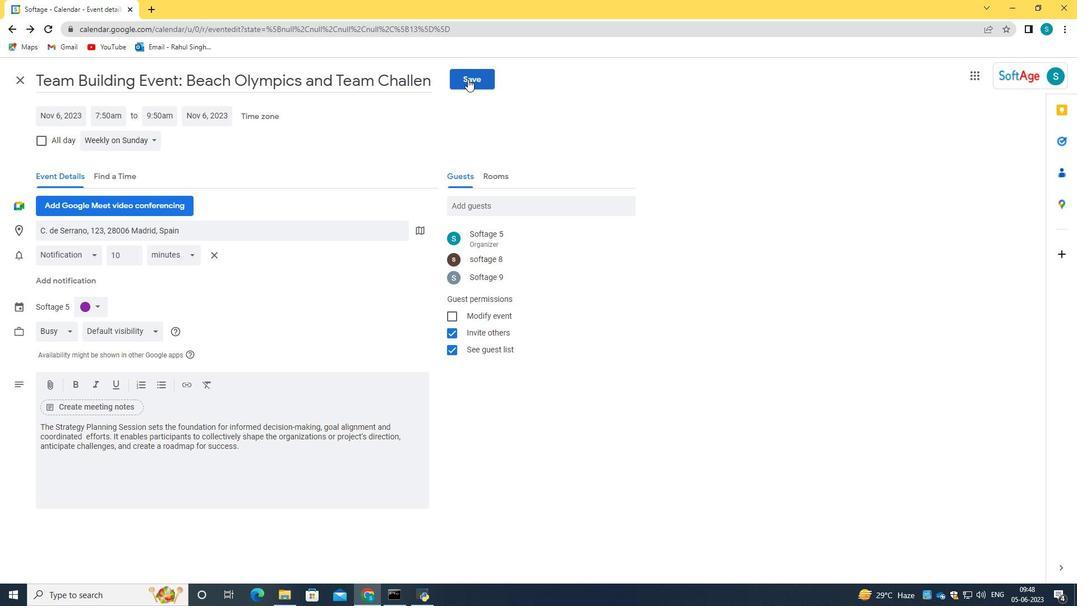 
Action: Mouse moved to (645, 349)
Screenshot: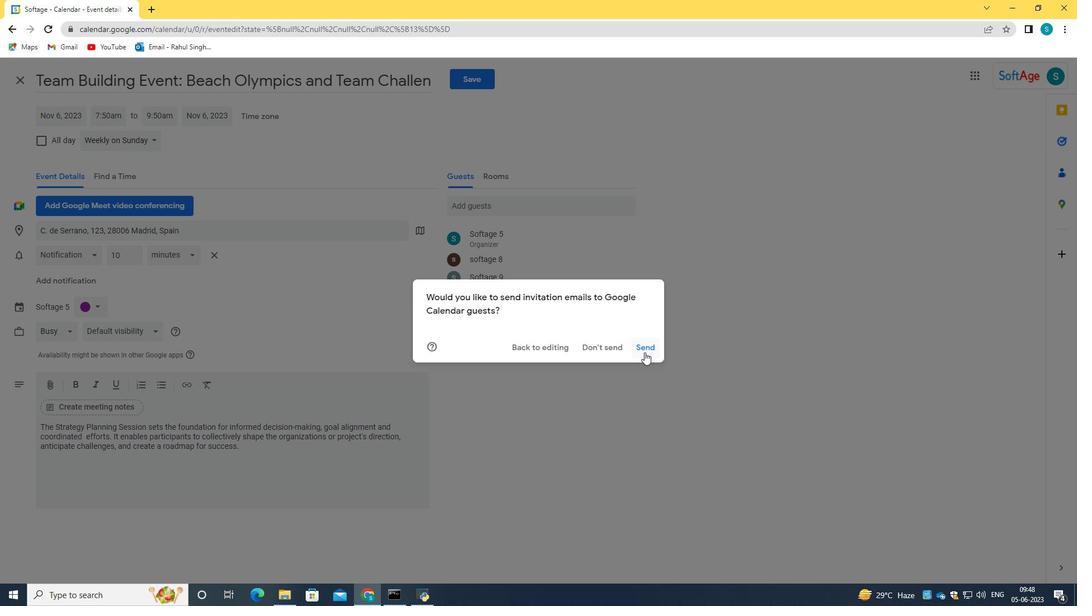 
Action: Mouse pressed left at (645, 349)
Screenshot: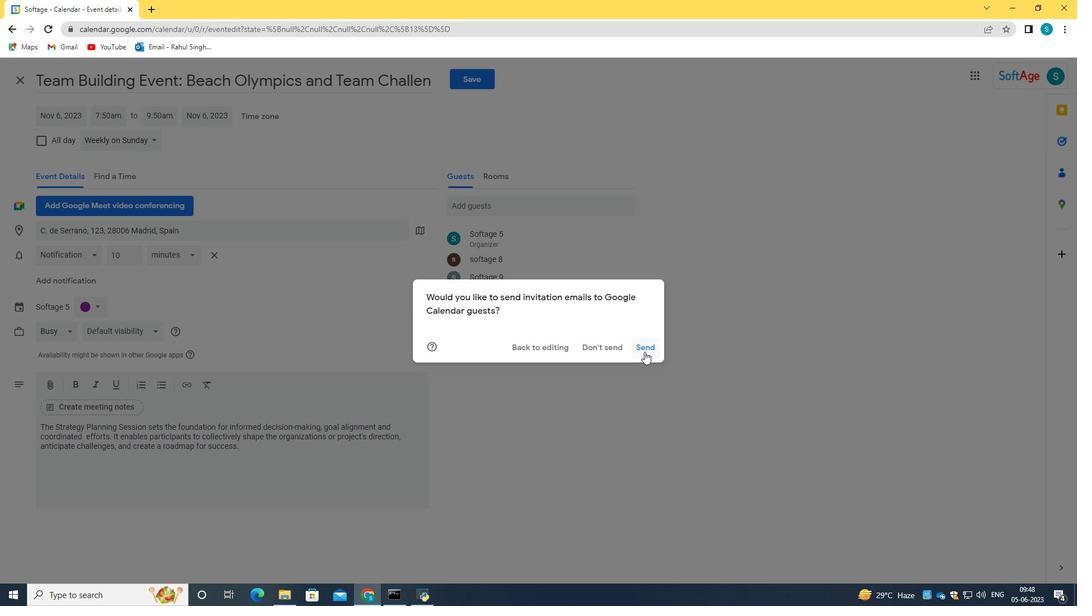 
